 Task: Choose the runner image macOS with the architecture "x64" for the new self-hosted runner in the repository "JS".
Action: Mouse moved to (1216, 260)
Screenshot: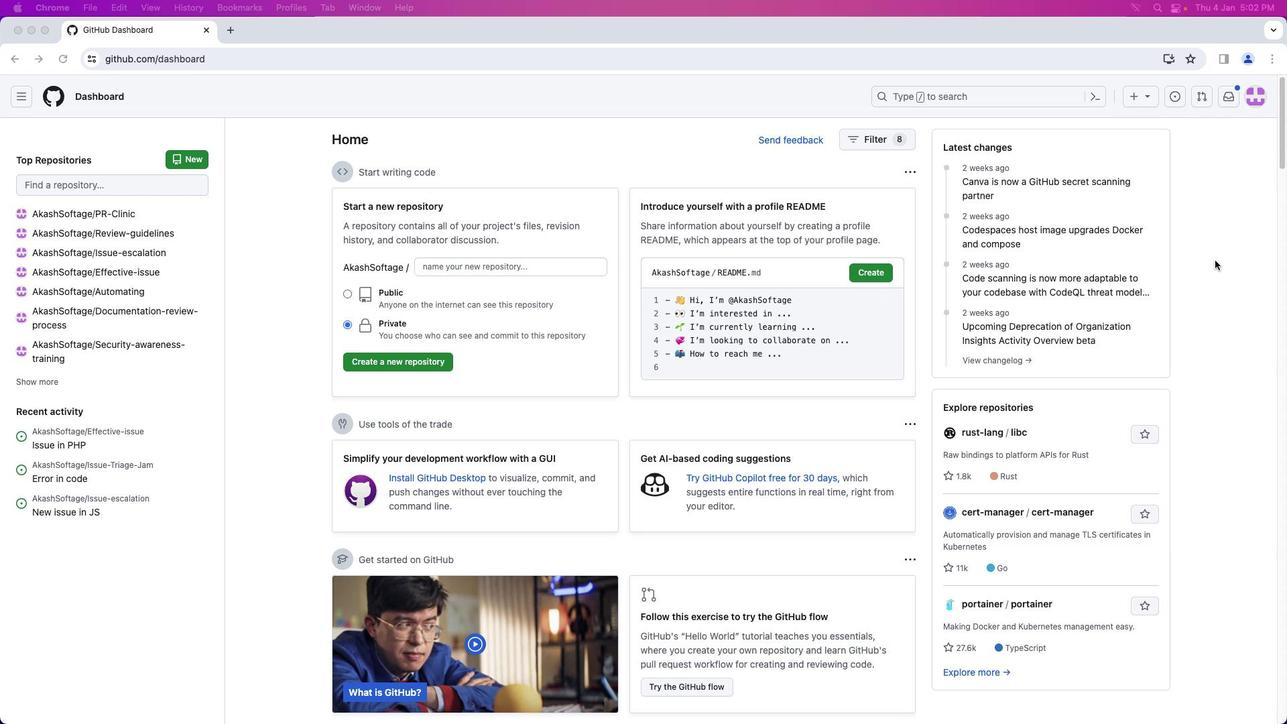
Action: Mouse pressed left at (1216, 260)
Screenshot: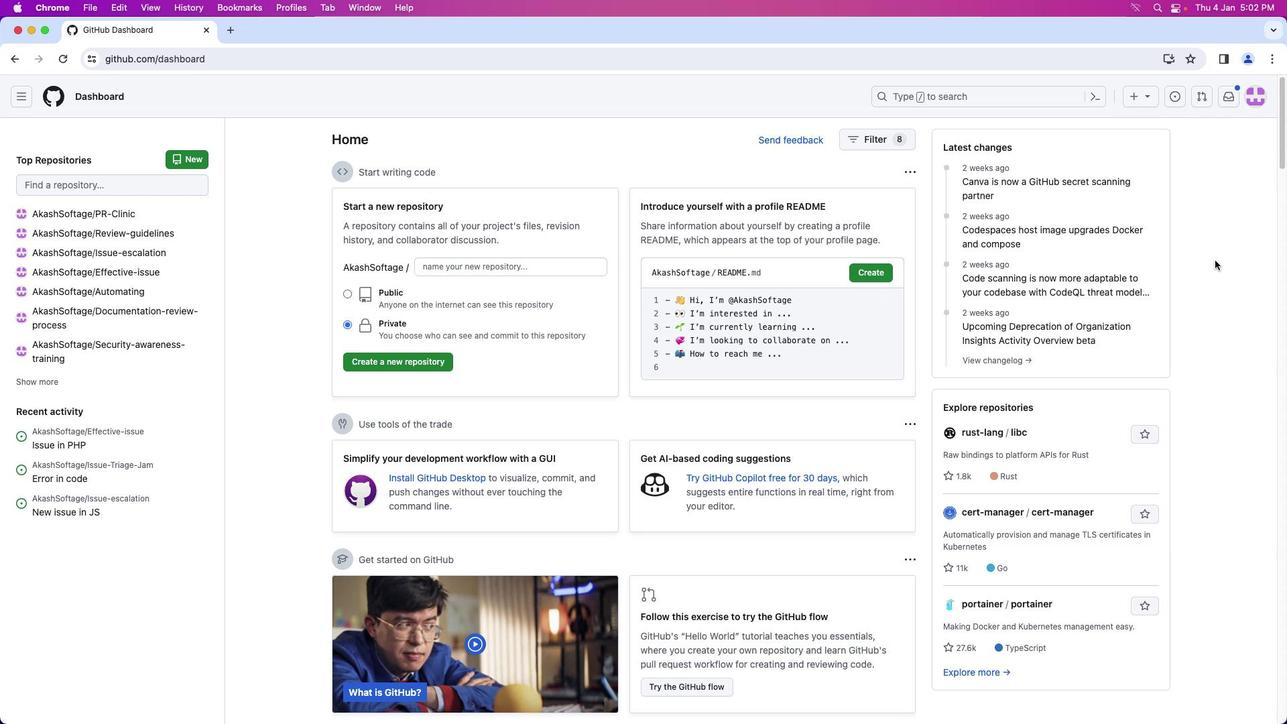 
Action: Mouse moved to (1259, 99)
Screenshot: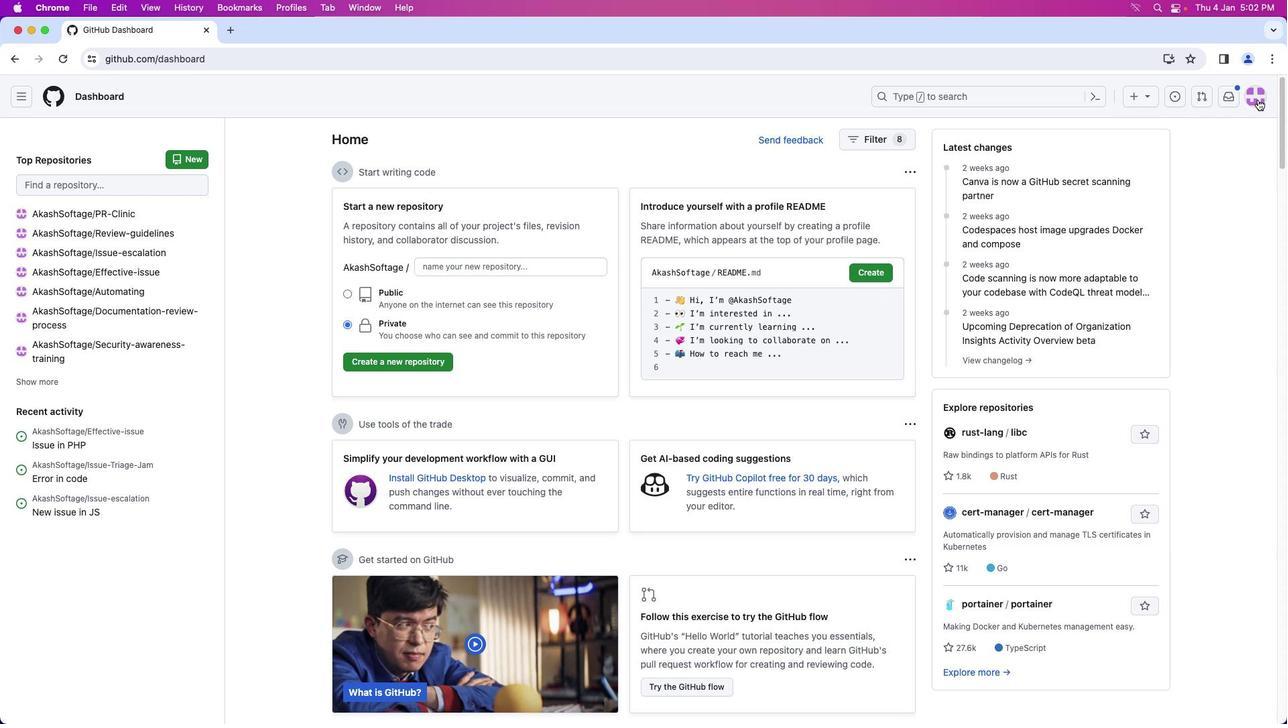 
Action: Mouse pressed left at (1259, 99)
Screenshot: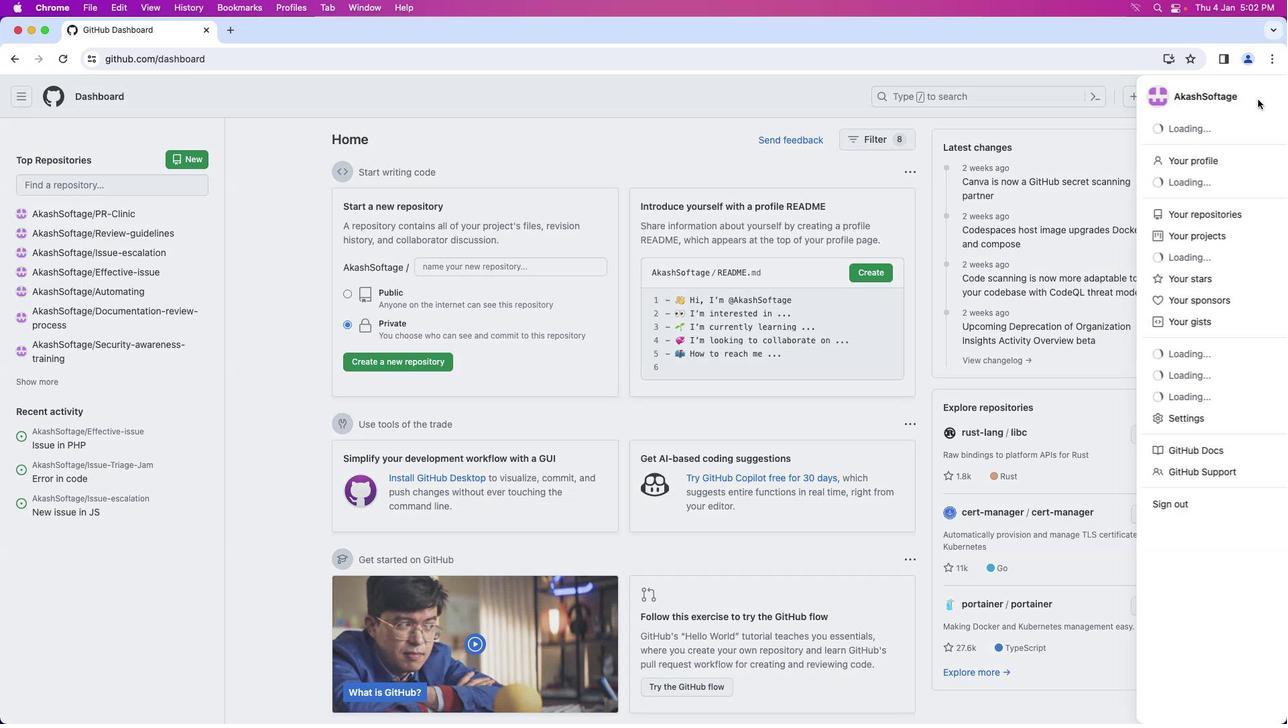 
Action: Mouse moved to (1215, 214)
Screenshot: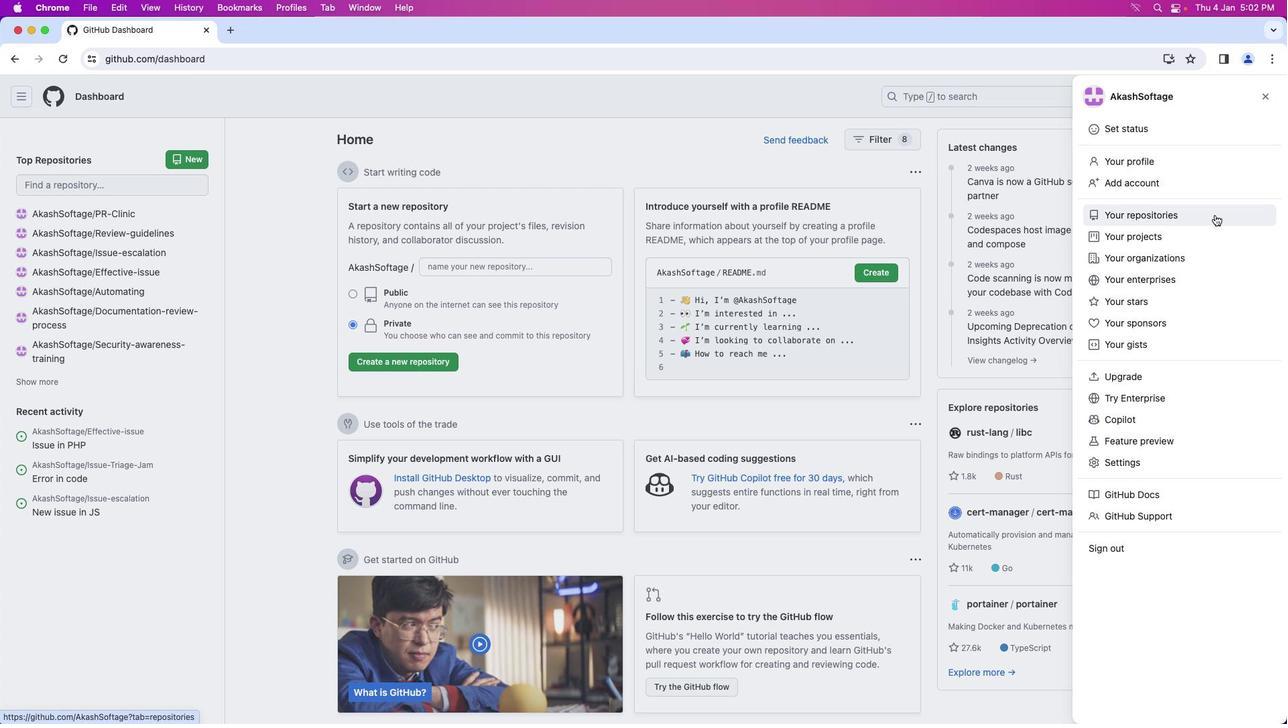 
Action: Mouse pressed left at (1215, 214)
Screenshot: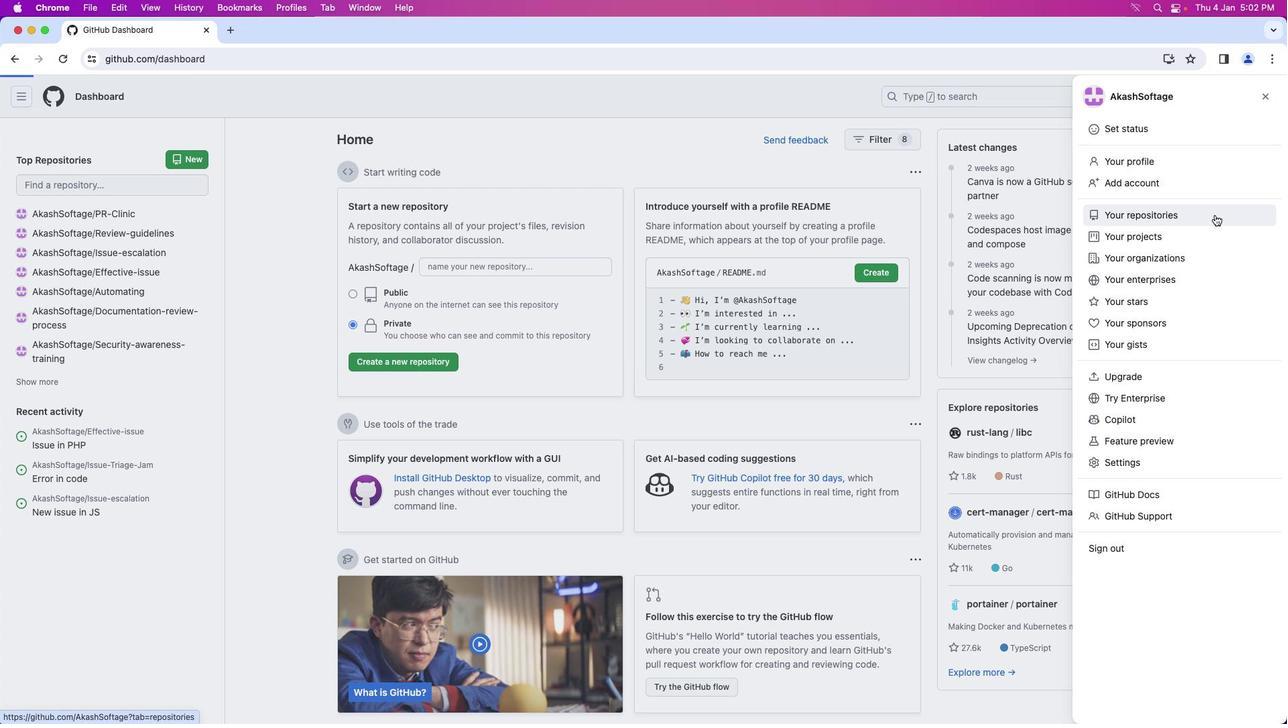 
Action: Mouse moved to (455, 224)
Screenshot: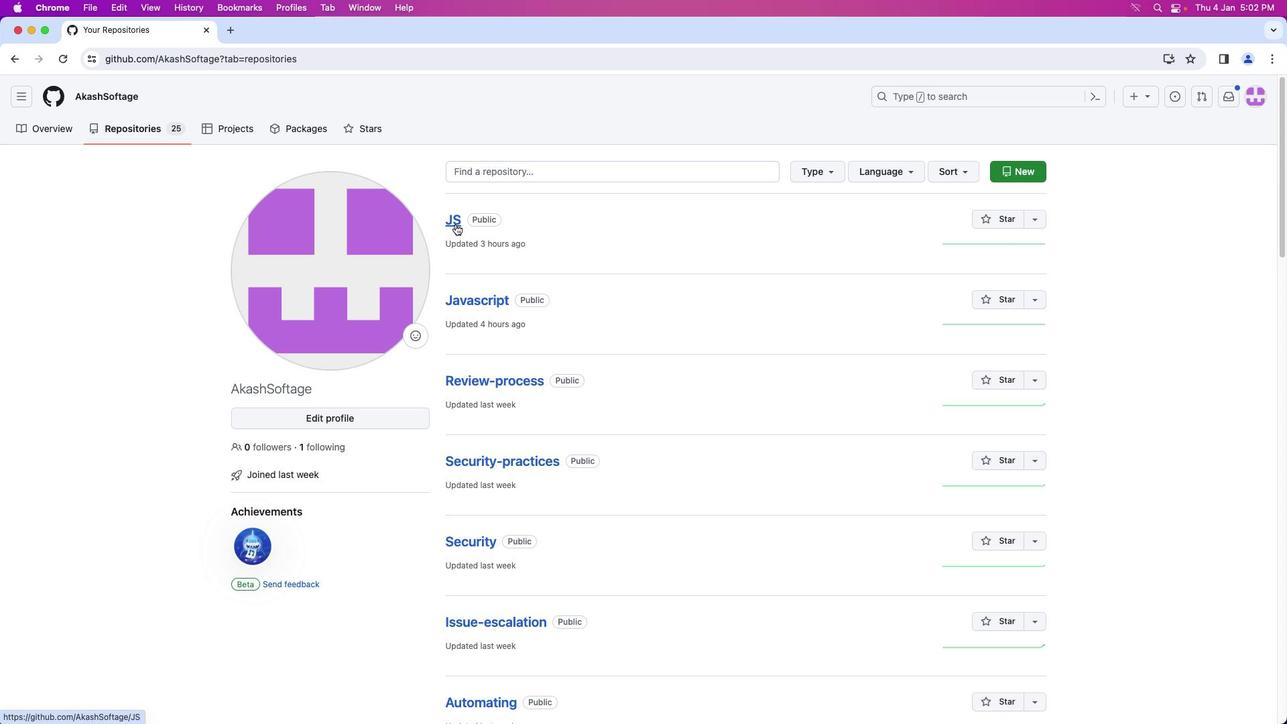 
Action: Mouse pressed left at (455, 224)
Screenshot: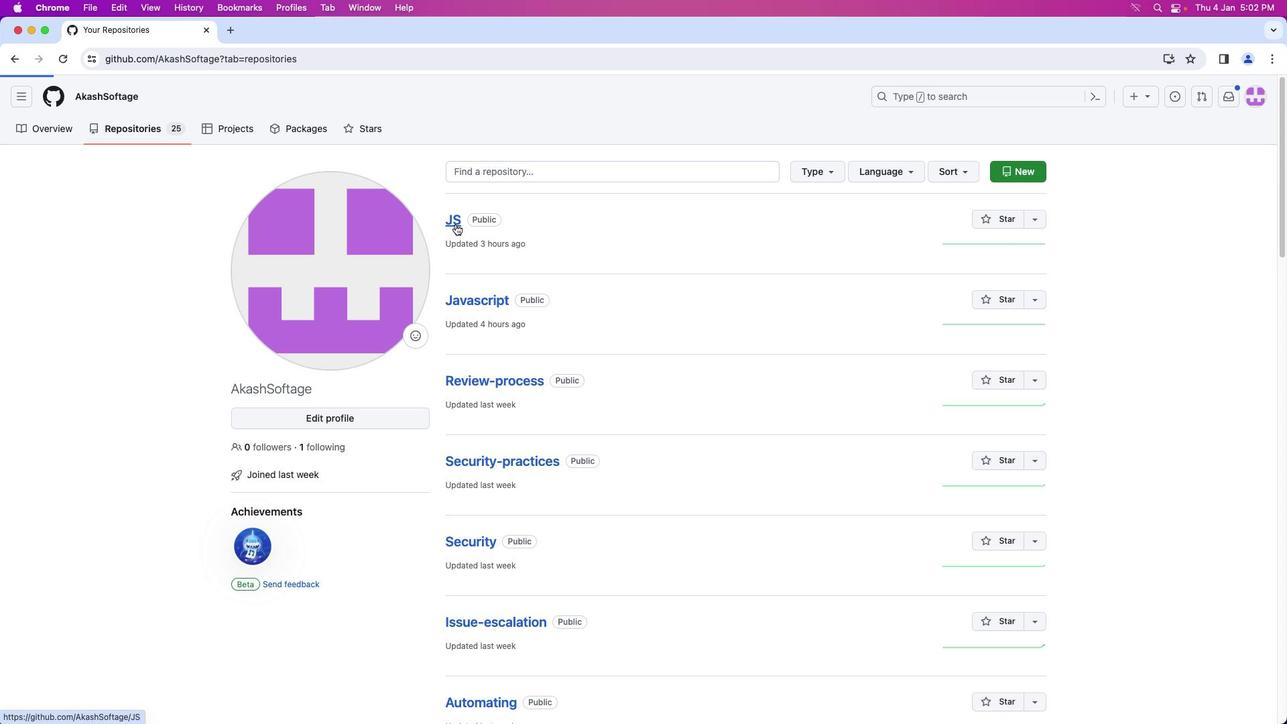 
Action: Mouse moved to (567, 132)
Screenshot: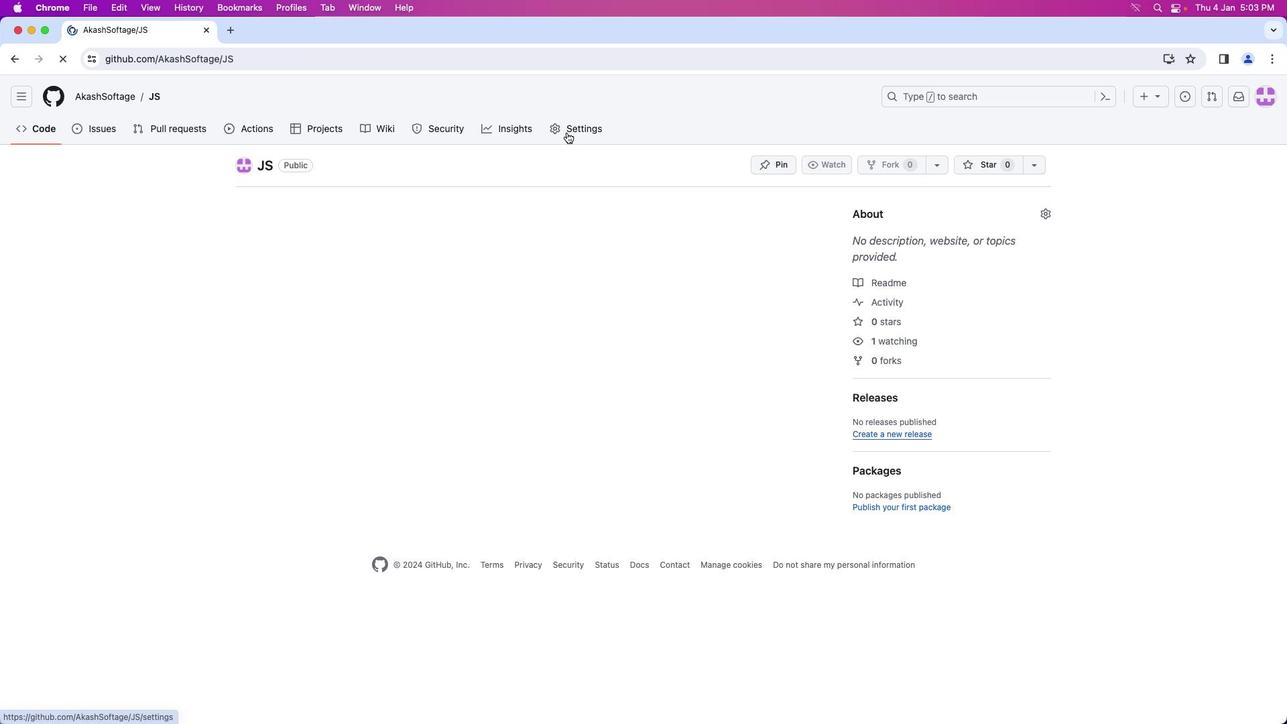 
Action: Mouse pressed left at (567, 132)
Screenshot: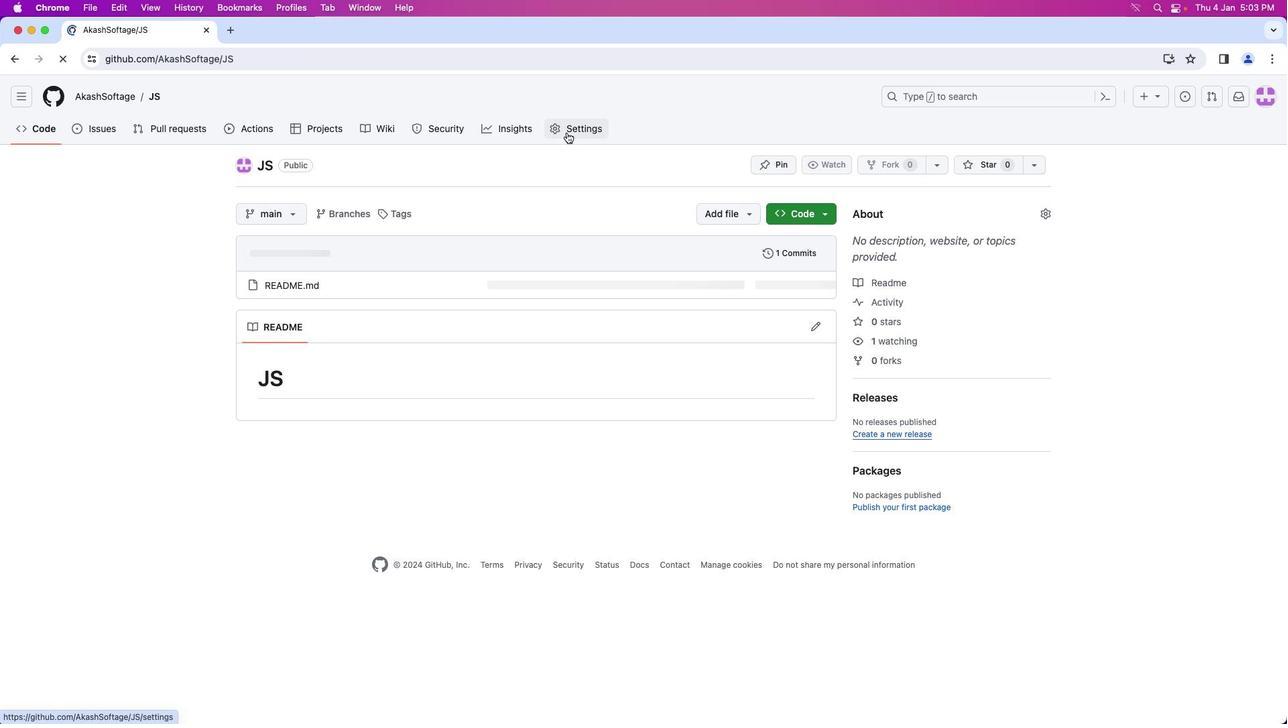 
Action: Mouse moved to (313, 364)
Screenshot: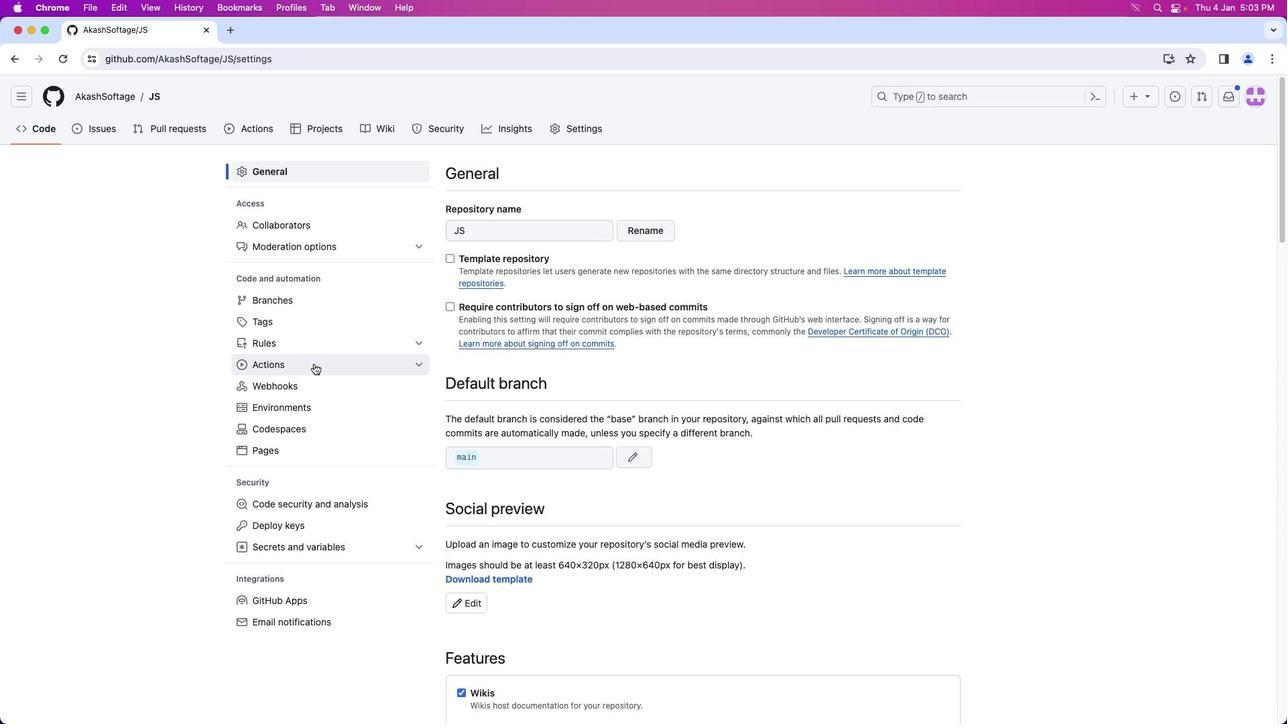 
Action: Mouse pressed left at (313, 364)
Screenshot: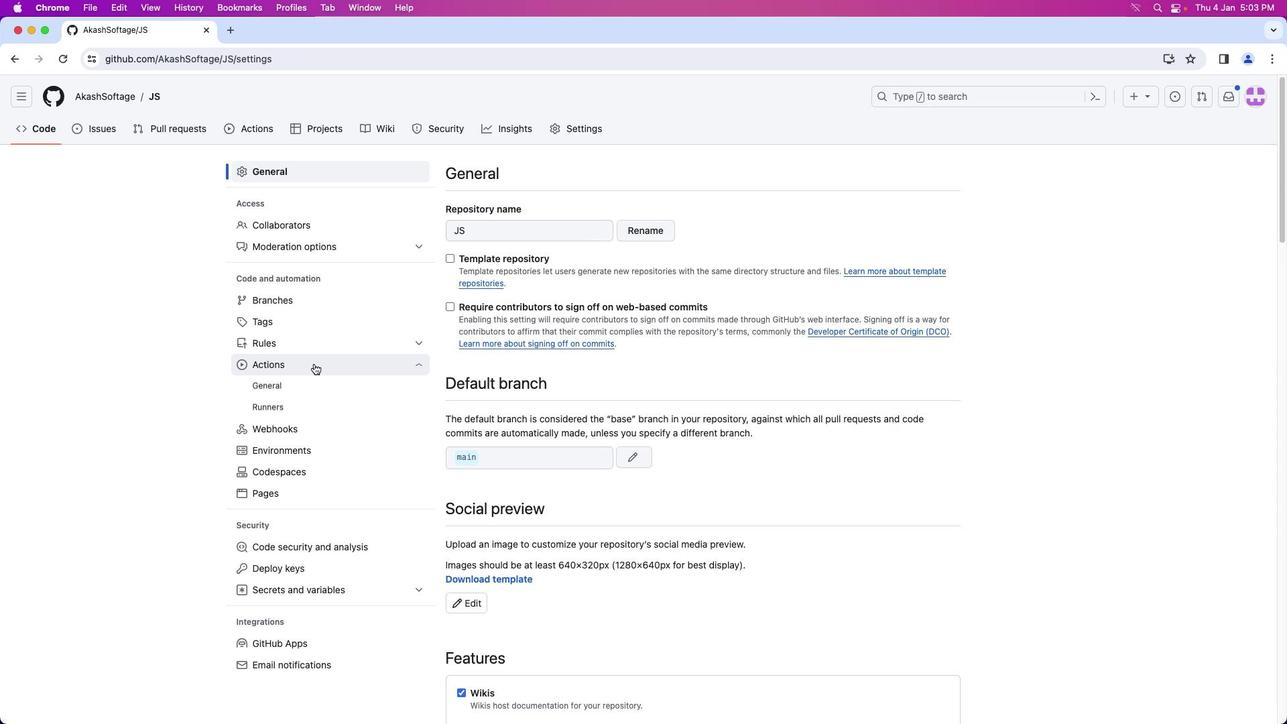 
Action: Mouse moved to (286, 405)
Screenshot: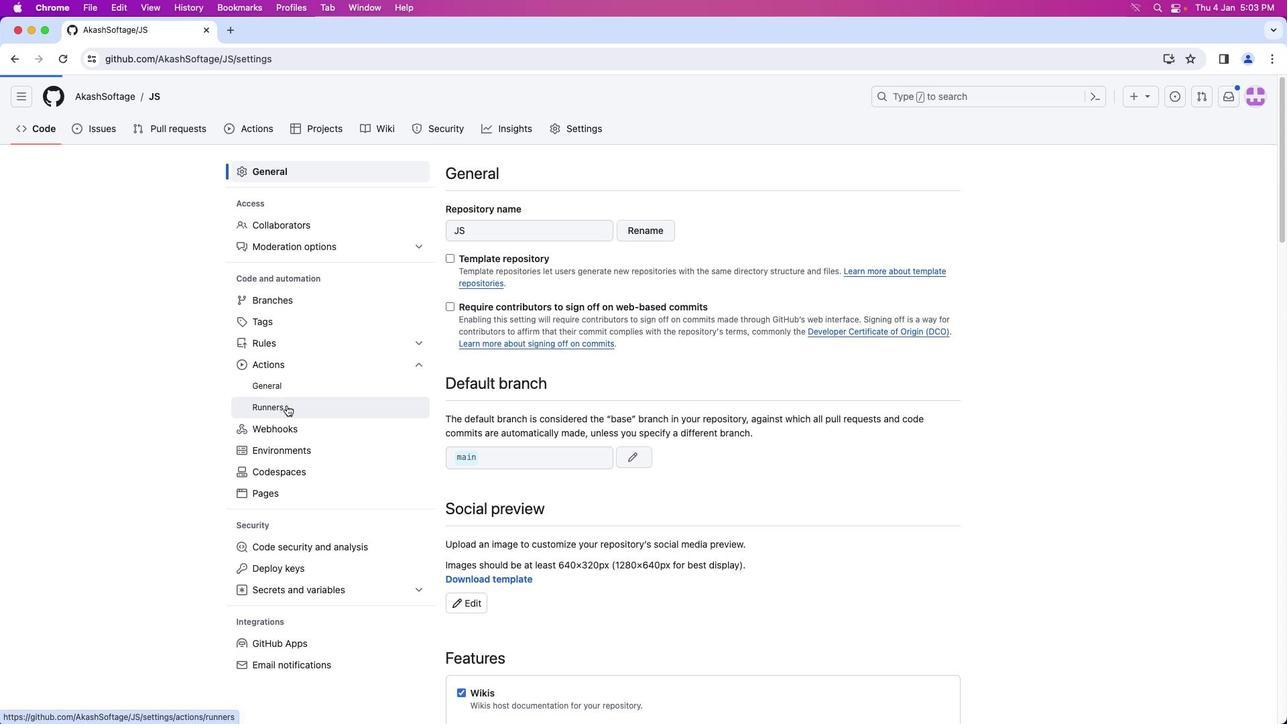 
Action: Mouse pressed left at (286, 405)
Screenshot: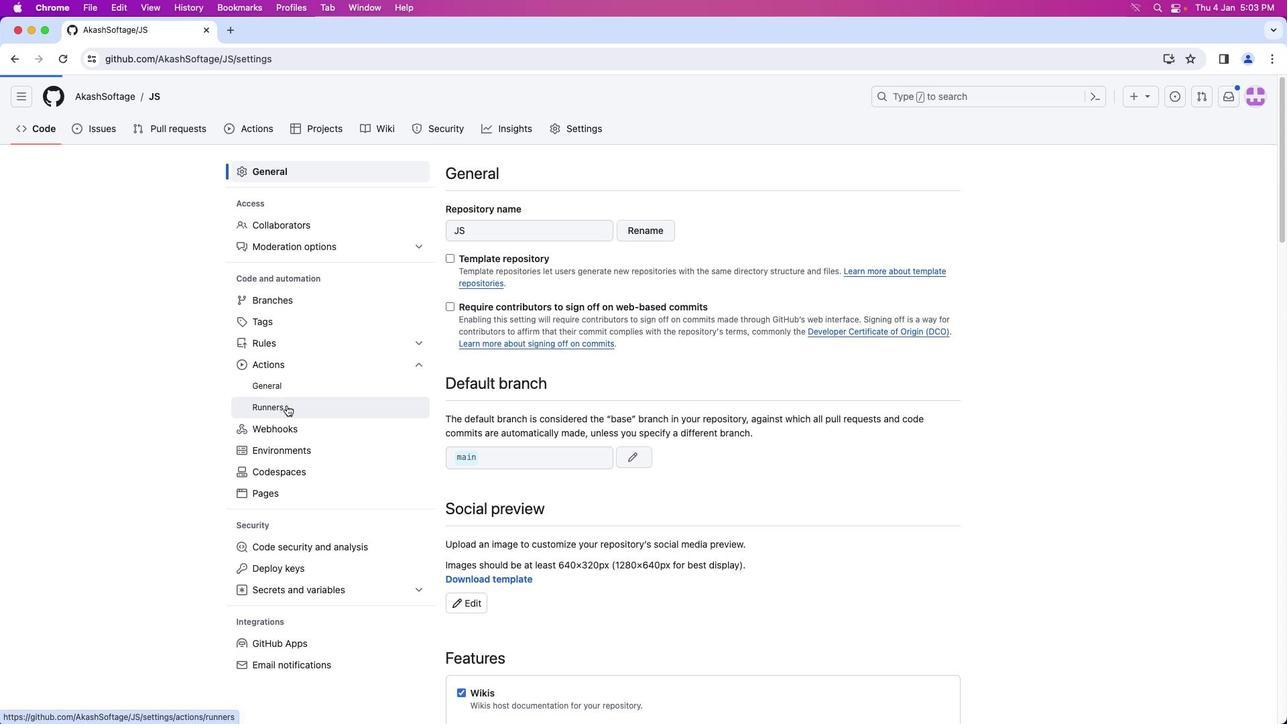 
Action: Mouse moved to (919, 178)
Screenshot: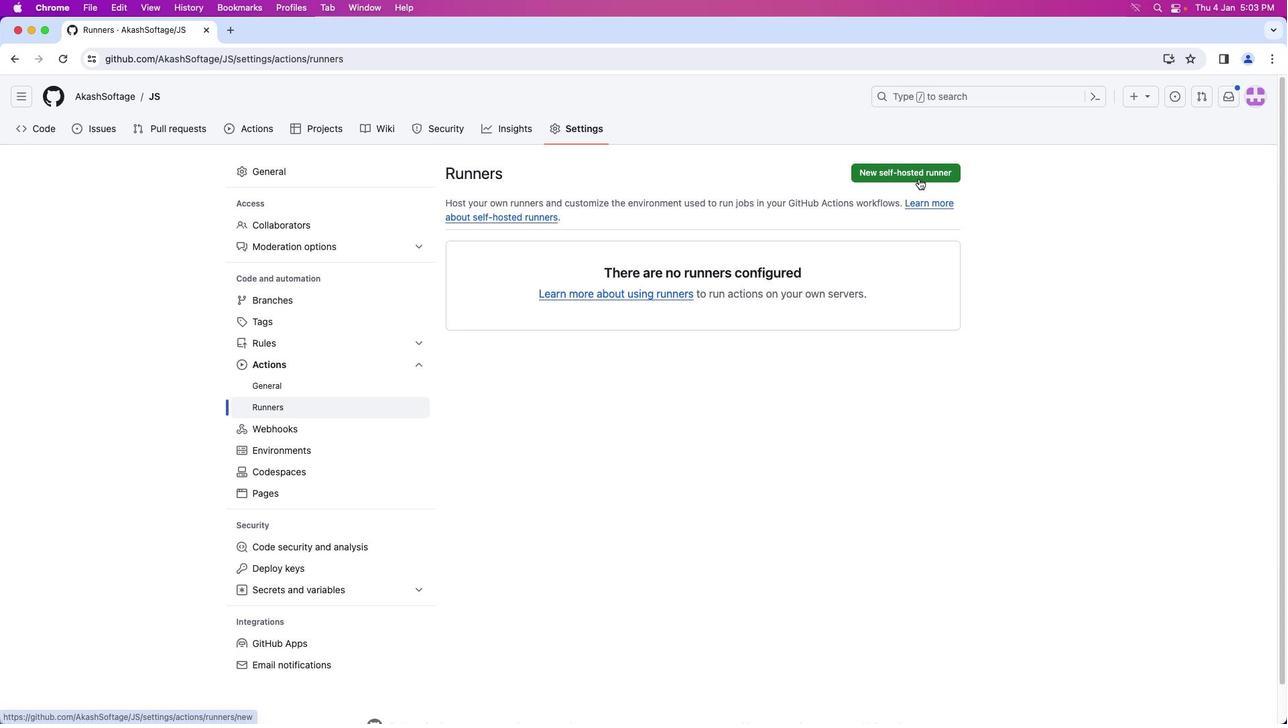 
Action: Mouse pressed left at (919, 178)
Screenshot: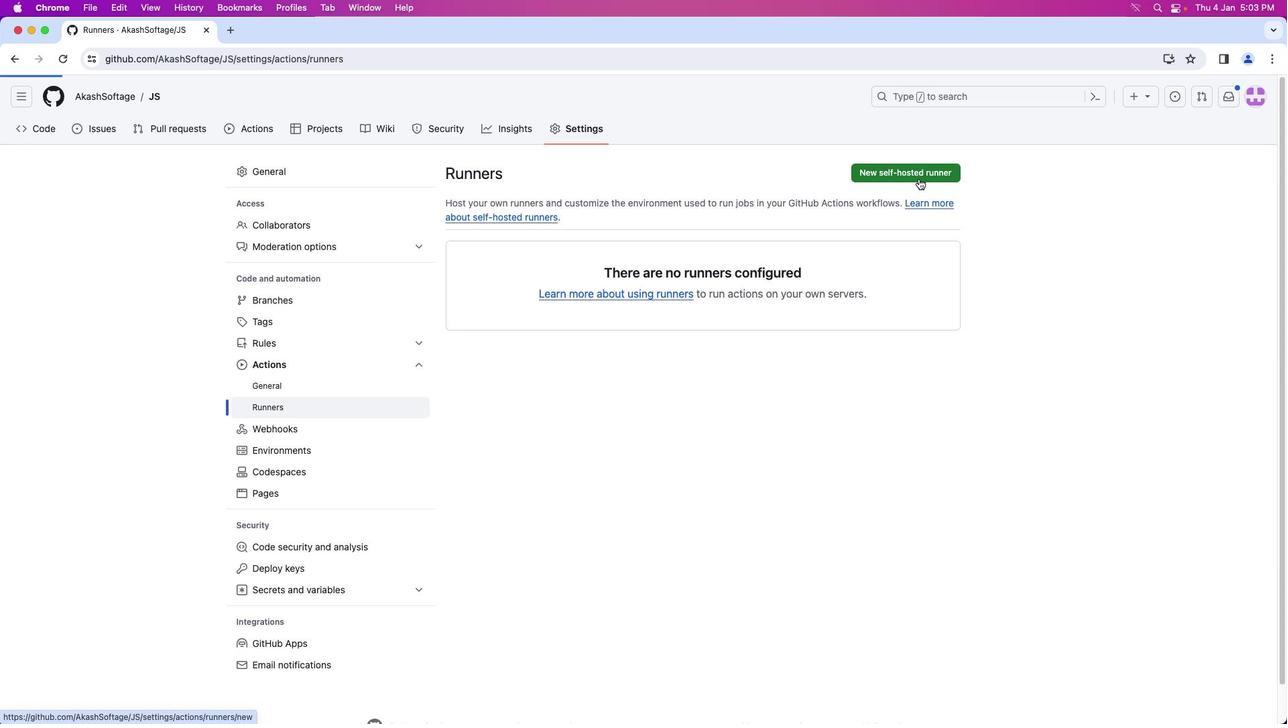 
Action: Mouse moved to (458, 303)
Screenshot: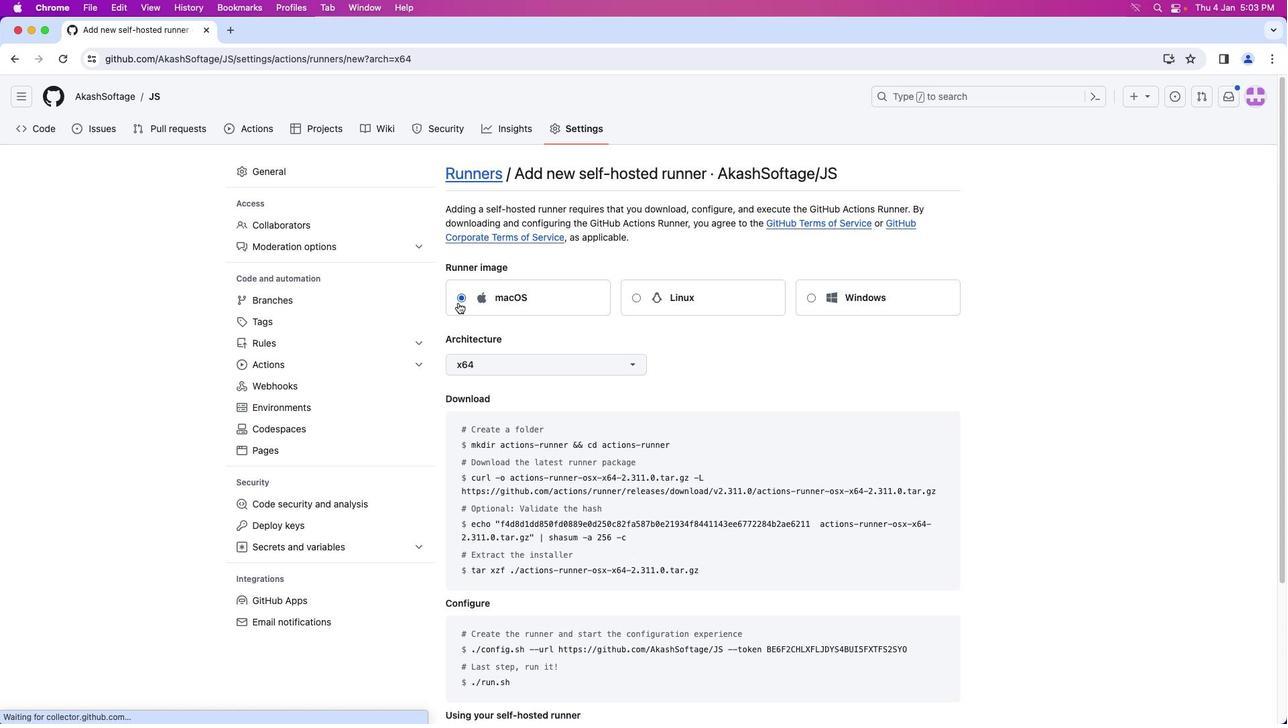 
Action: Mouse pressed left at (458, 303)
Screenshot: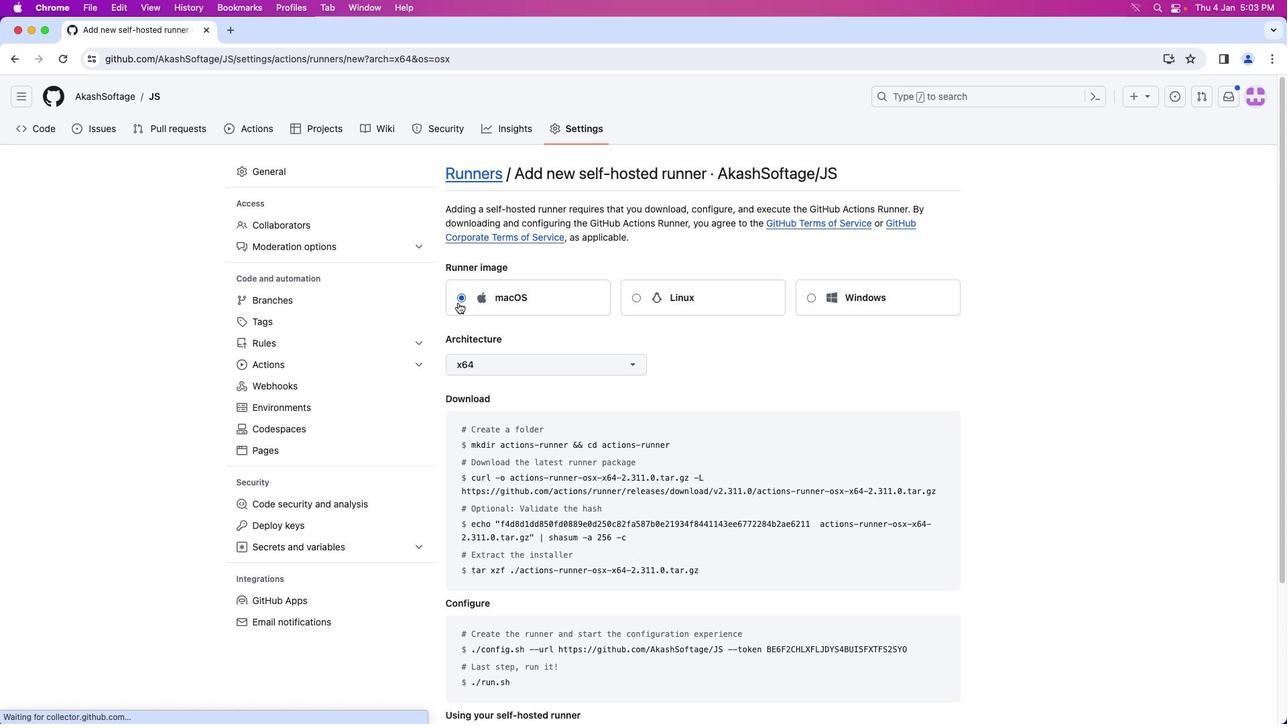 
Action: Mouse moved to (495, 364)
Screenshot: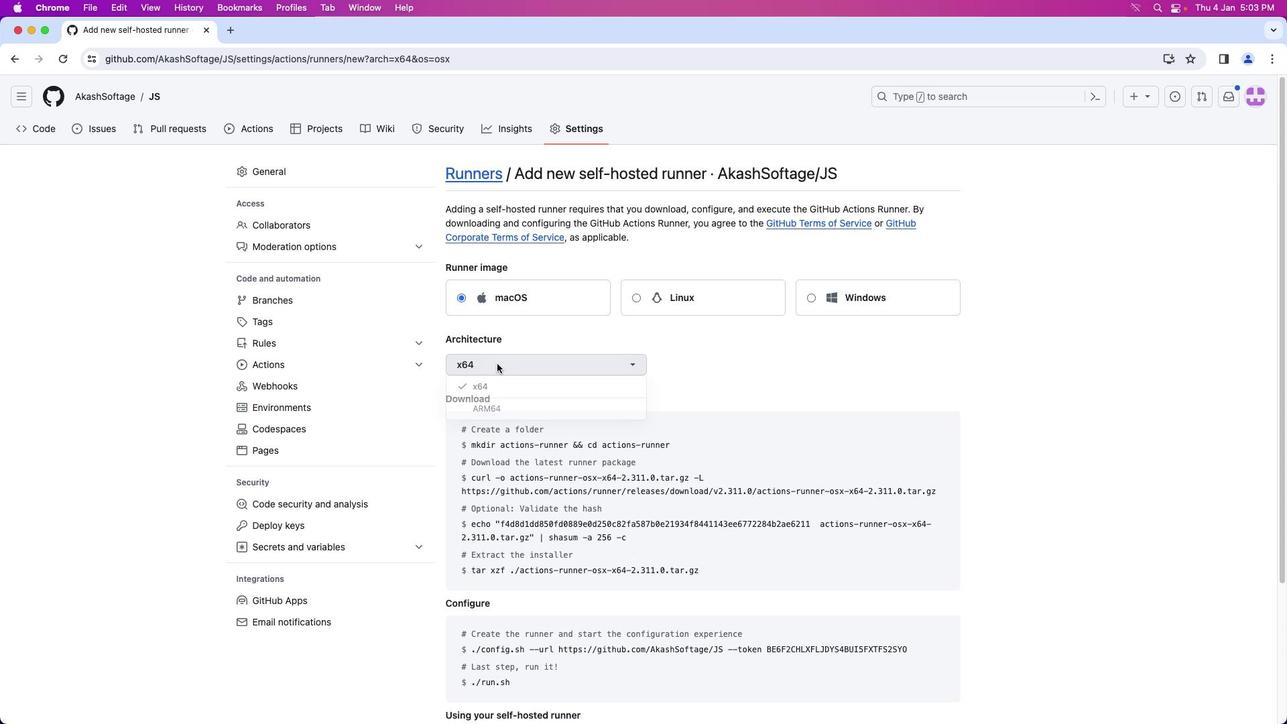 
Action: Mouse pressed left at (495, 364)
Screenshot: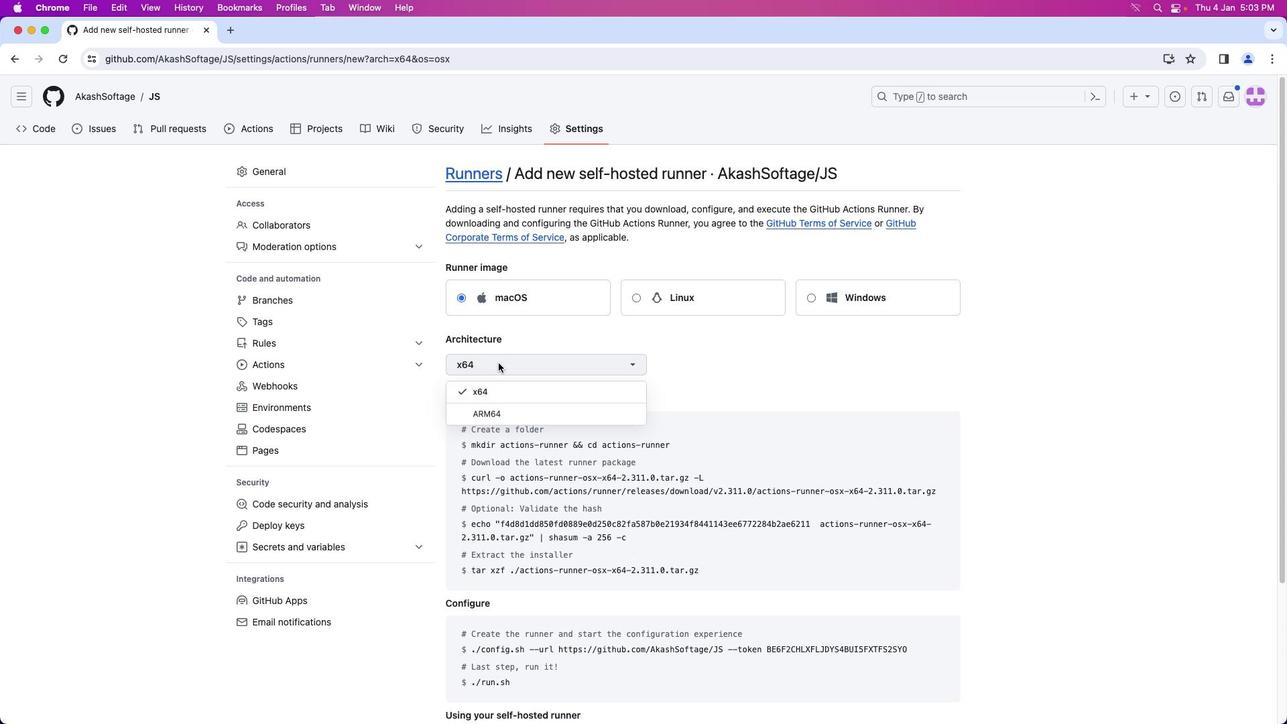 
Action: Mouse moved to (493, 388)
Screenshot: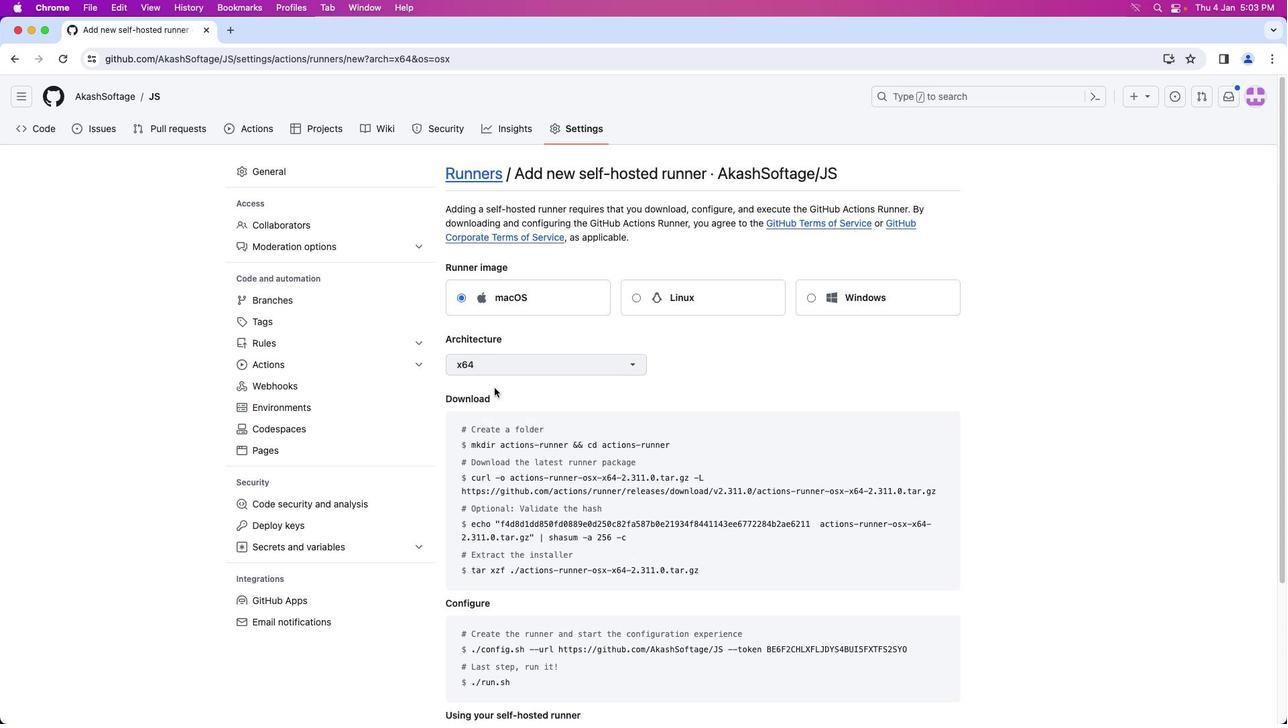 
Action: Mouse pressed left at (493, 388)
Screenshot: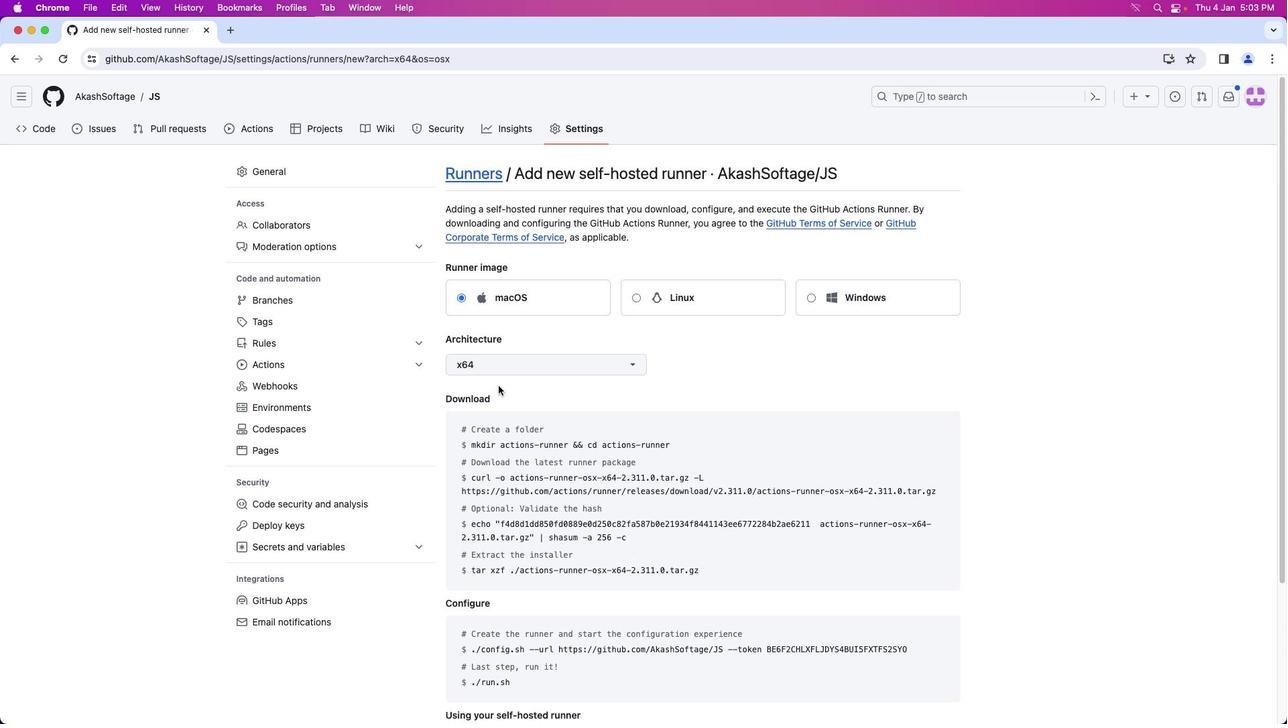 
Action: Mouse moved to (862, 352)
Screenshot: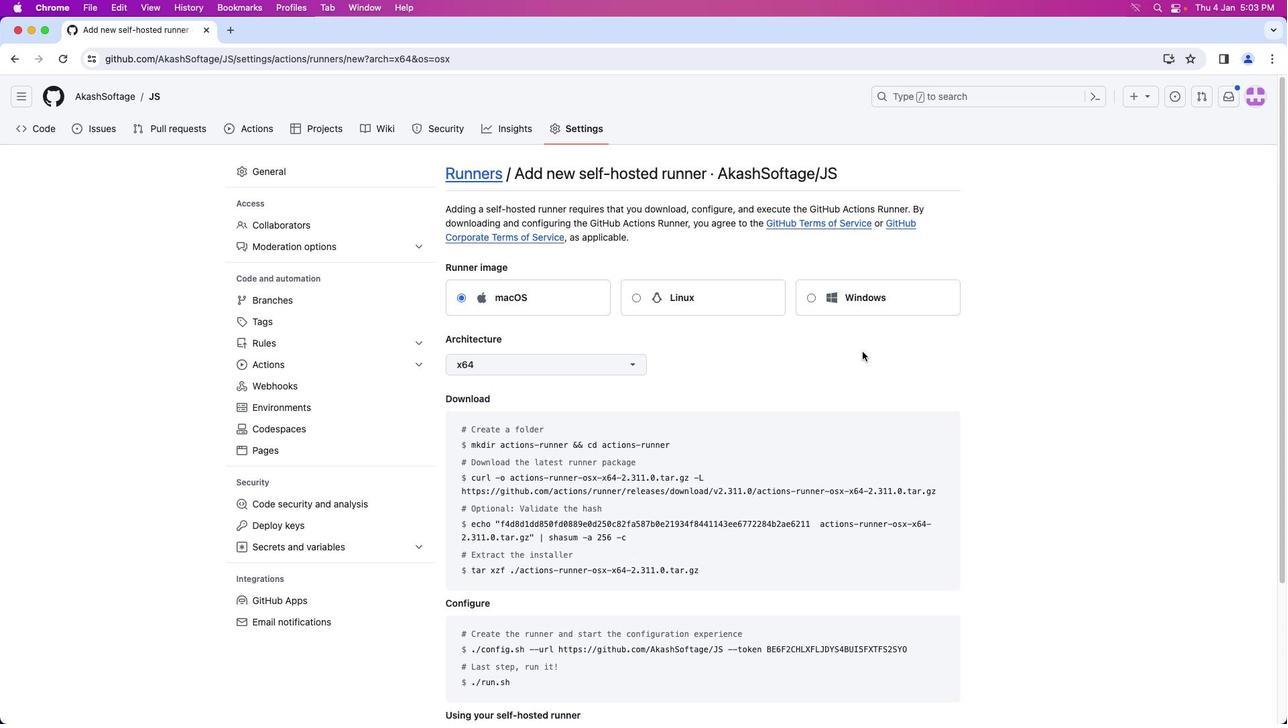 
Action: Mouse scrolled (862, 352) with delta (0, 0)
Screenshot: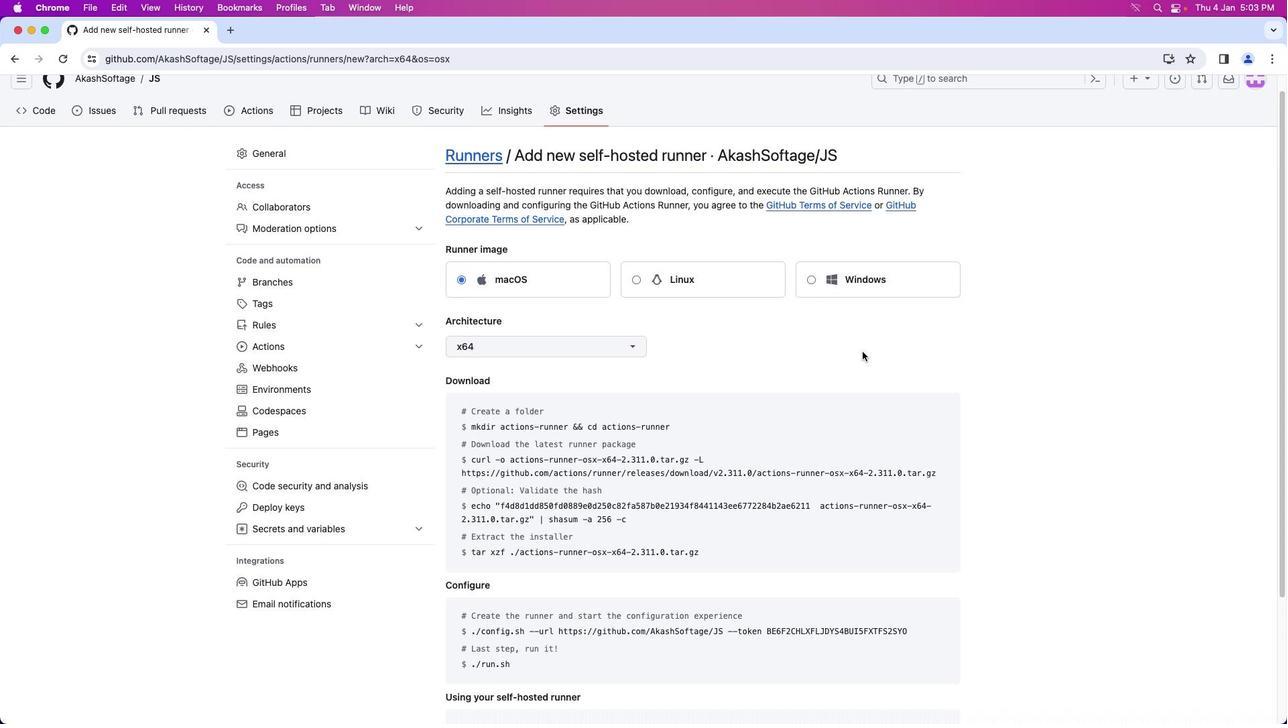 
Action: Mouse scrolled (862, 352) with delta (0, 0)
Screenshot: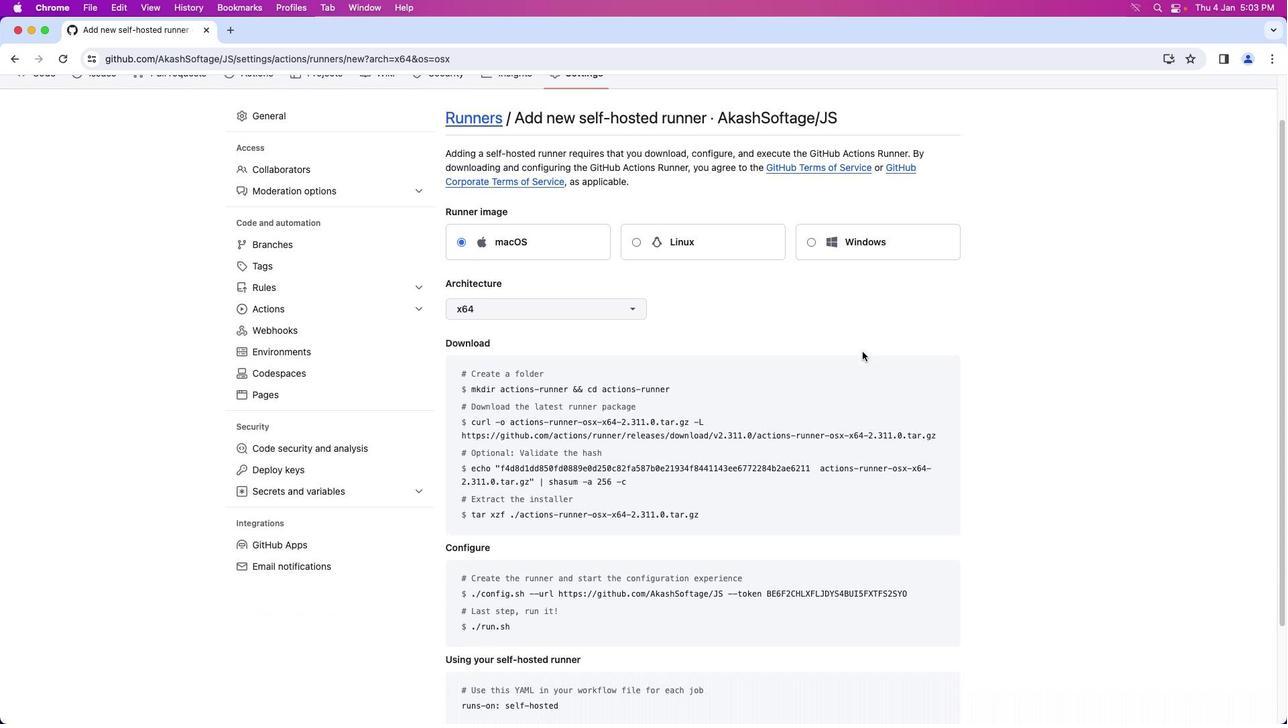 
Action: Mouse scrolled (862, 352) with delta (0, 0)
Screenshot: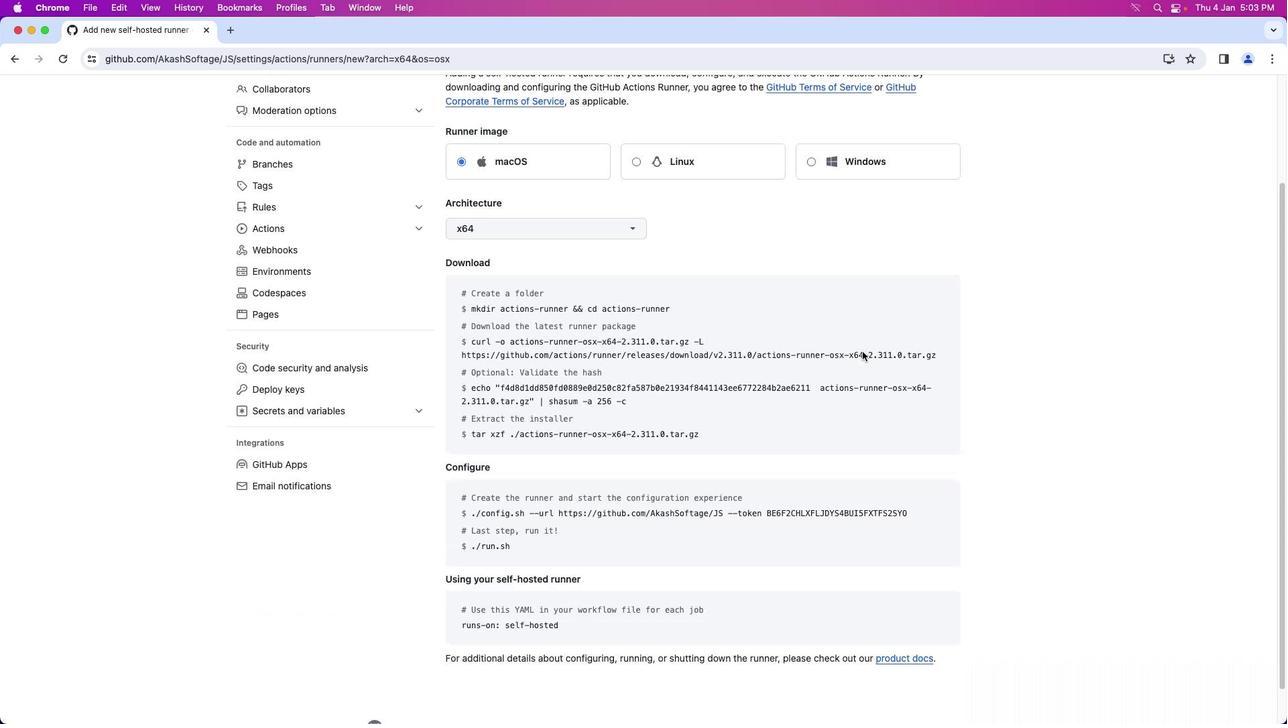 
Action: Mouse scrolled (862, 352) with delta (0, -1)
Screenshot: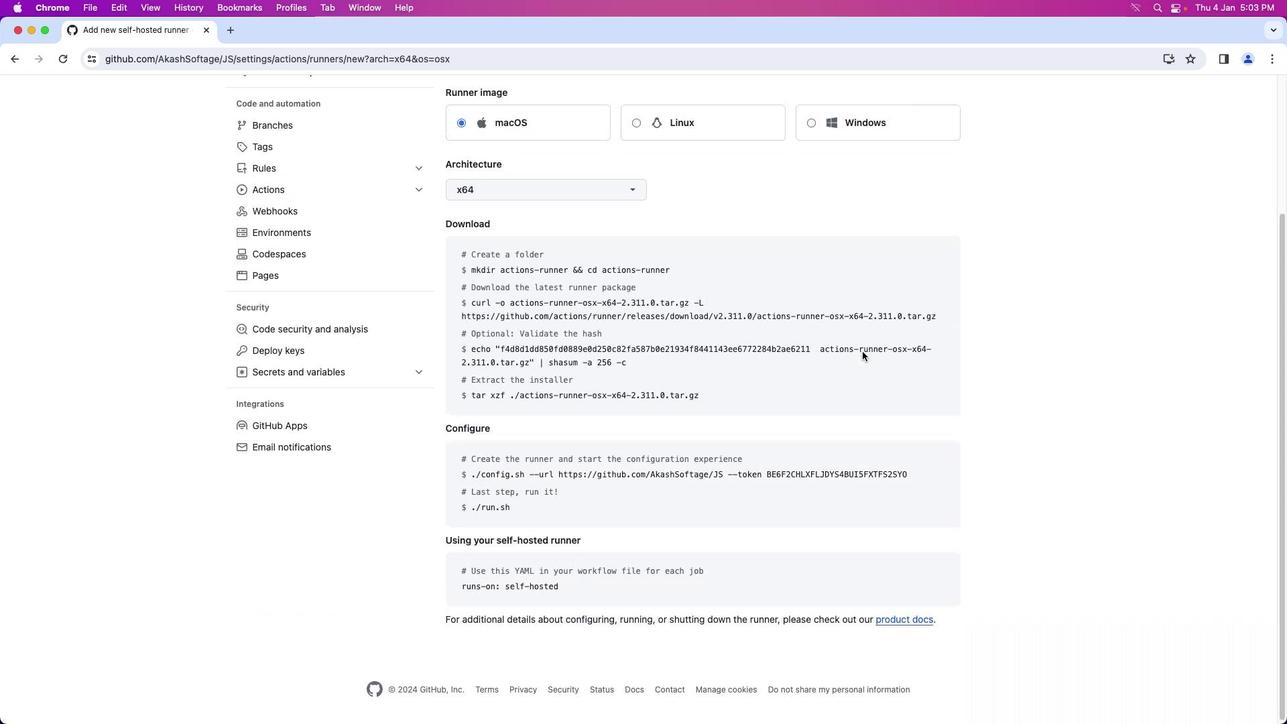 
Action: Mouse scrolled (862, 352) with delta (0, -2)
Screenshot: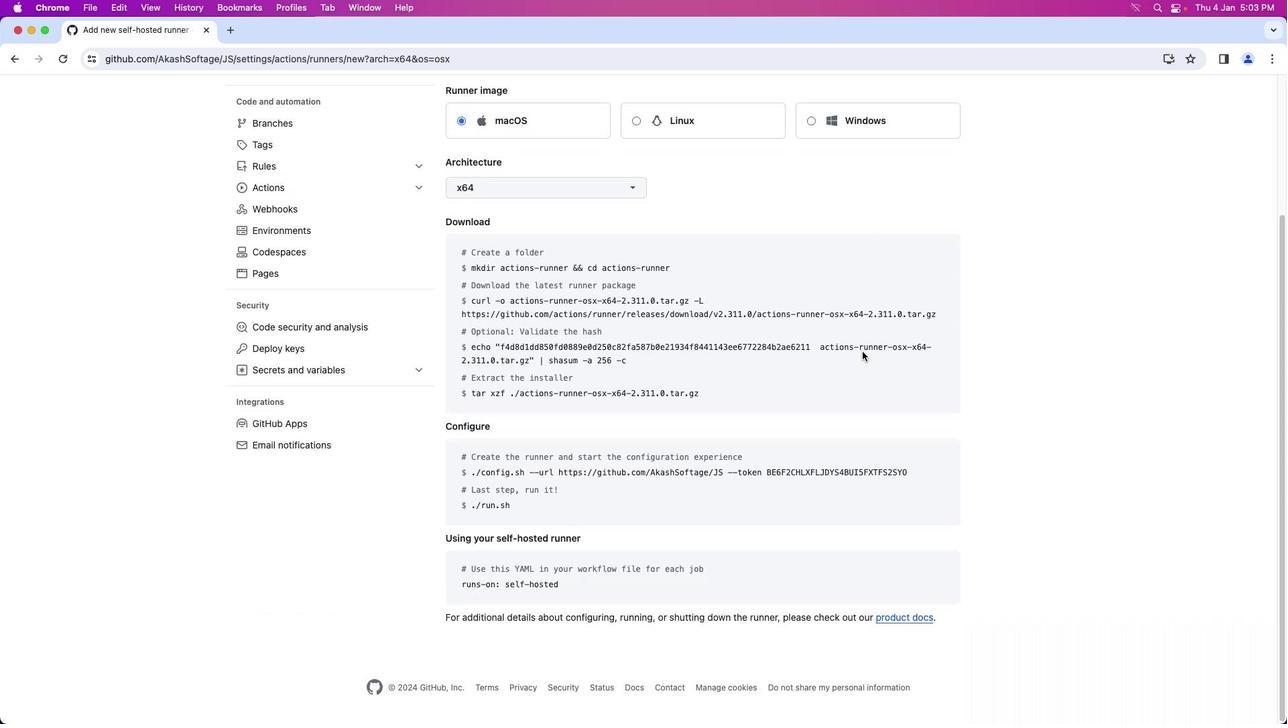 
Action: Mouse scrolled (862, 352) with delta (0, -2)
Screenshot: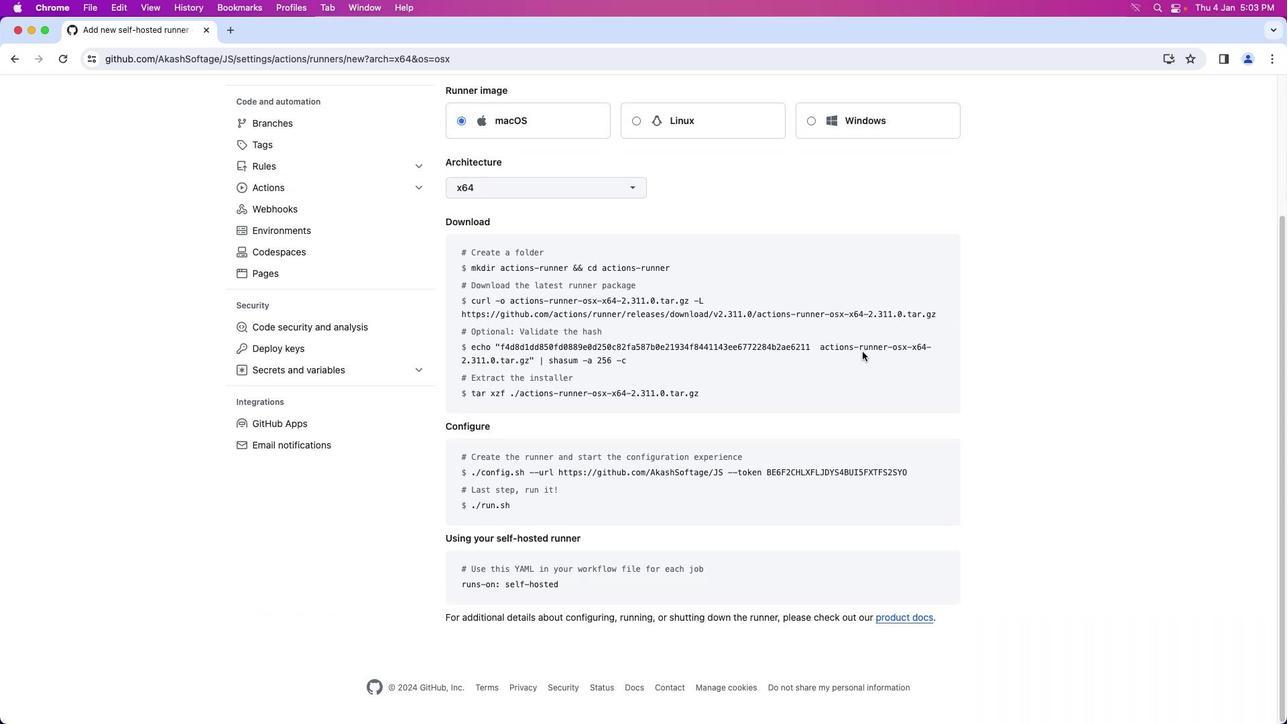 
Action: Mouse scrolled (862, 352) with delta (0, 0)
Screenshot: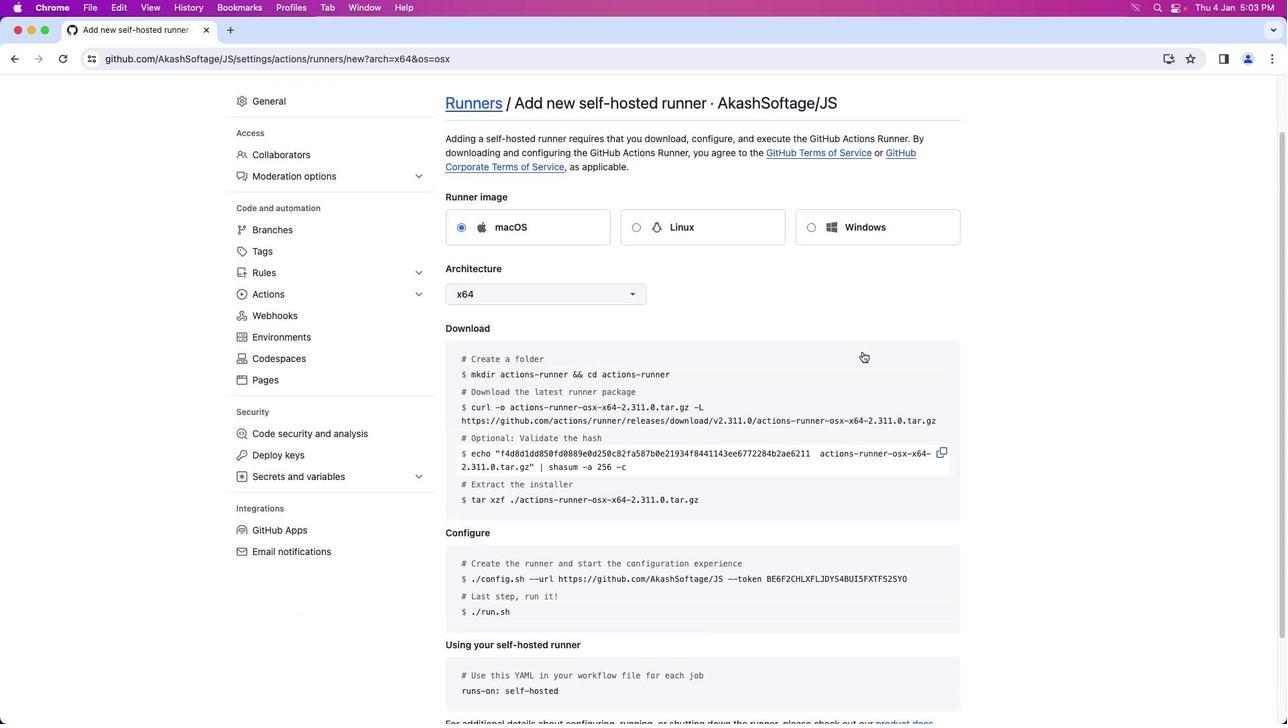 
Action: Mouse scrolled (862, 352) with delta (0, 0)
Screenshot: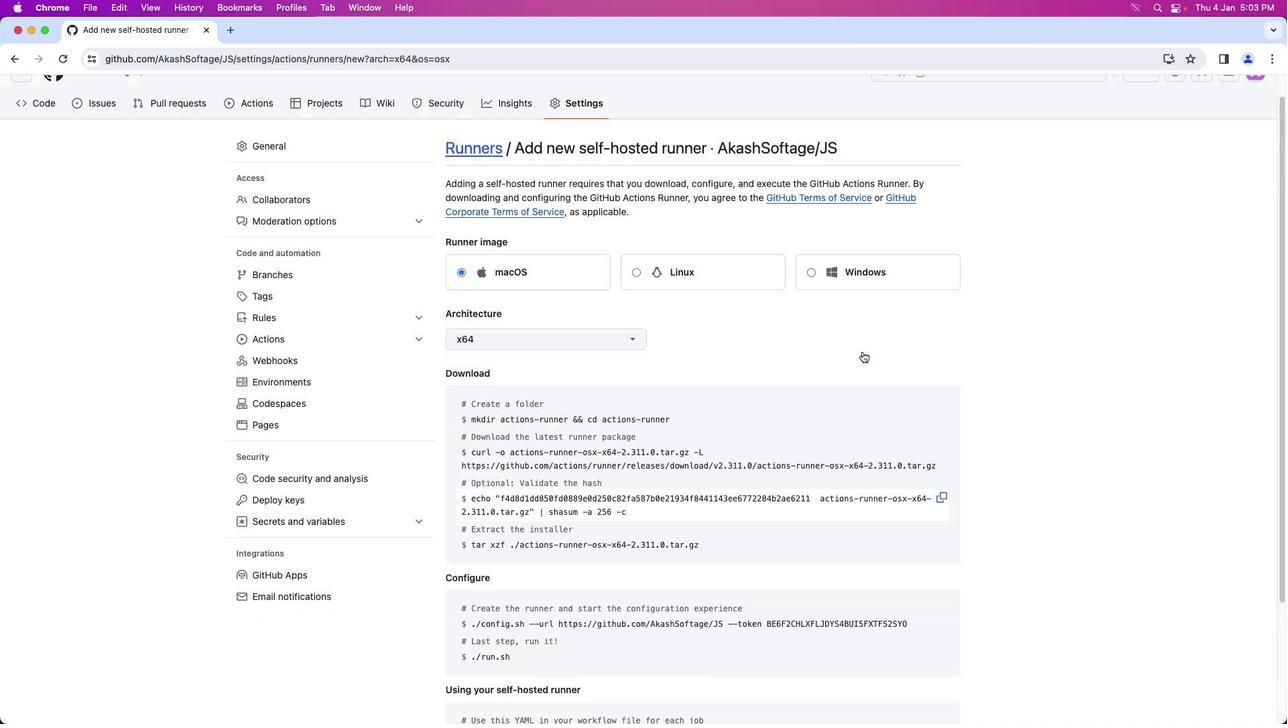 
Action: Mouse scrolled (862, 352) with delta (0, 1)
Screenshot: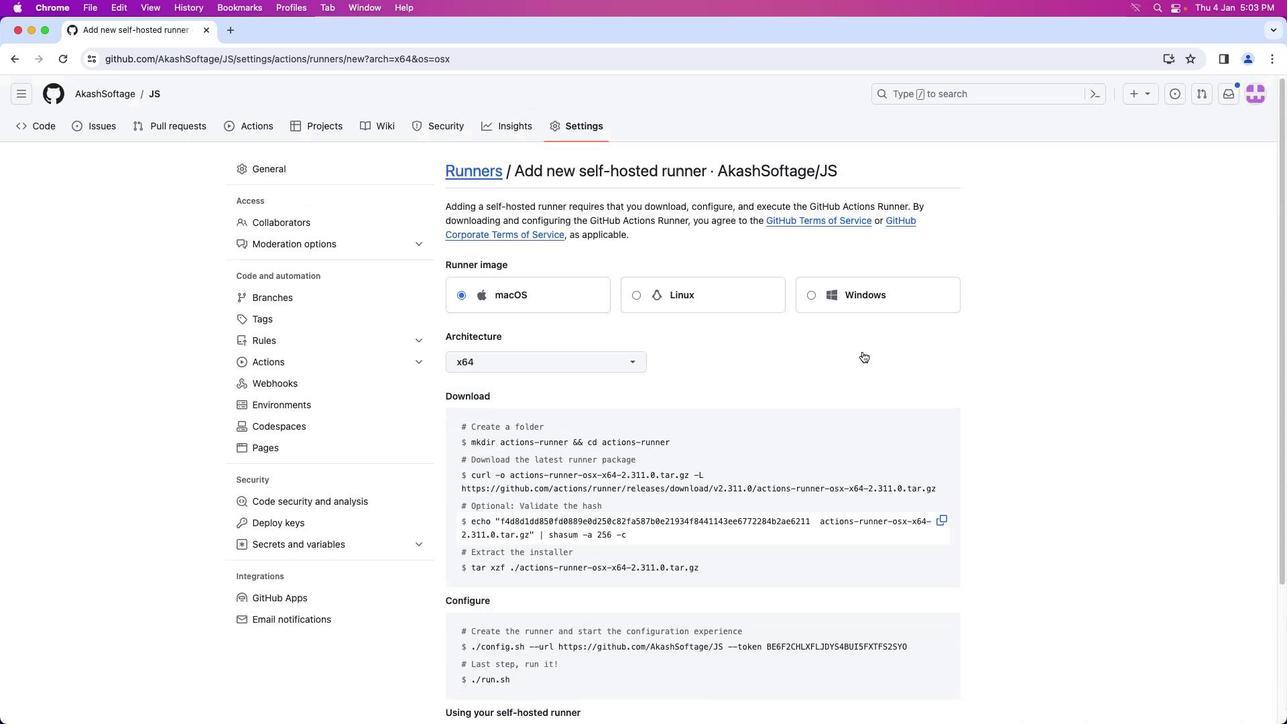 
Action: Mouse scrolled (862, 352) with delta (0, 2)
Screenshot: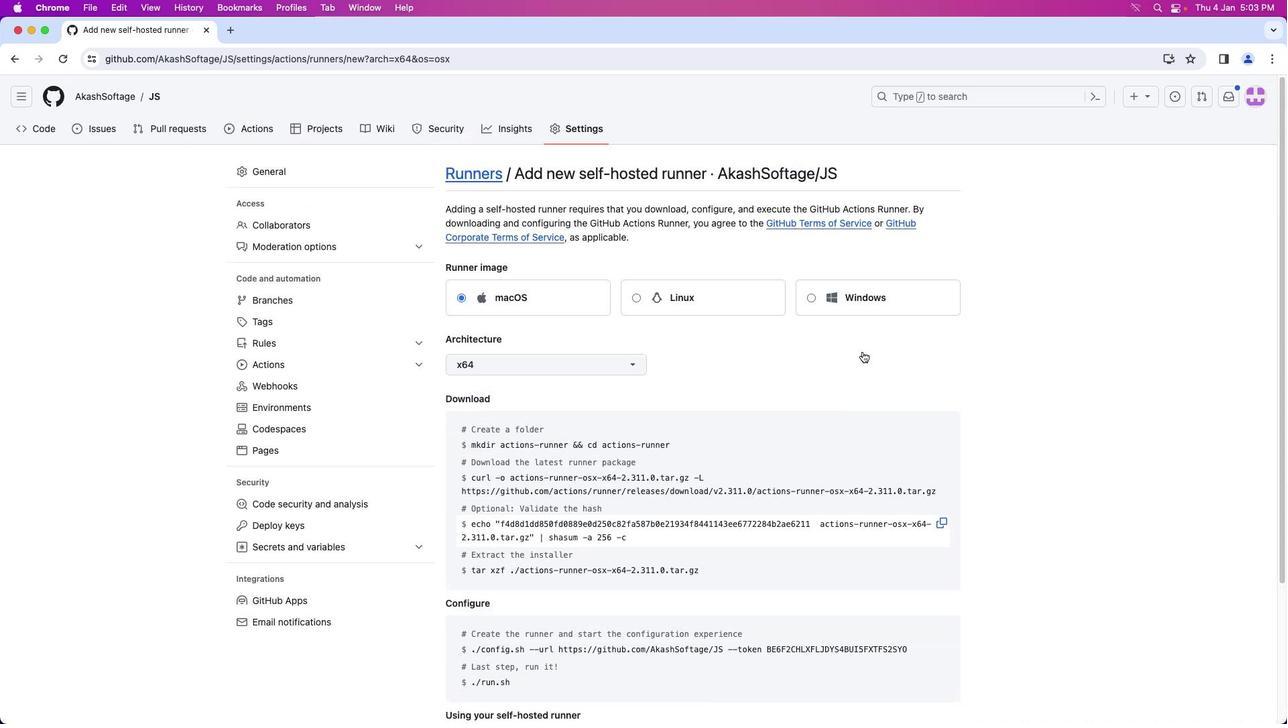 
Action: Mouse scrolled (862, 352) with delta (0, 3)
Screenshot: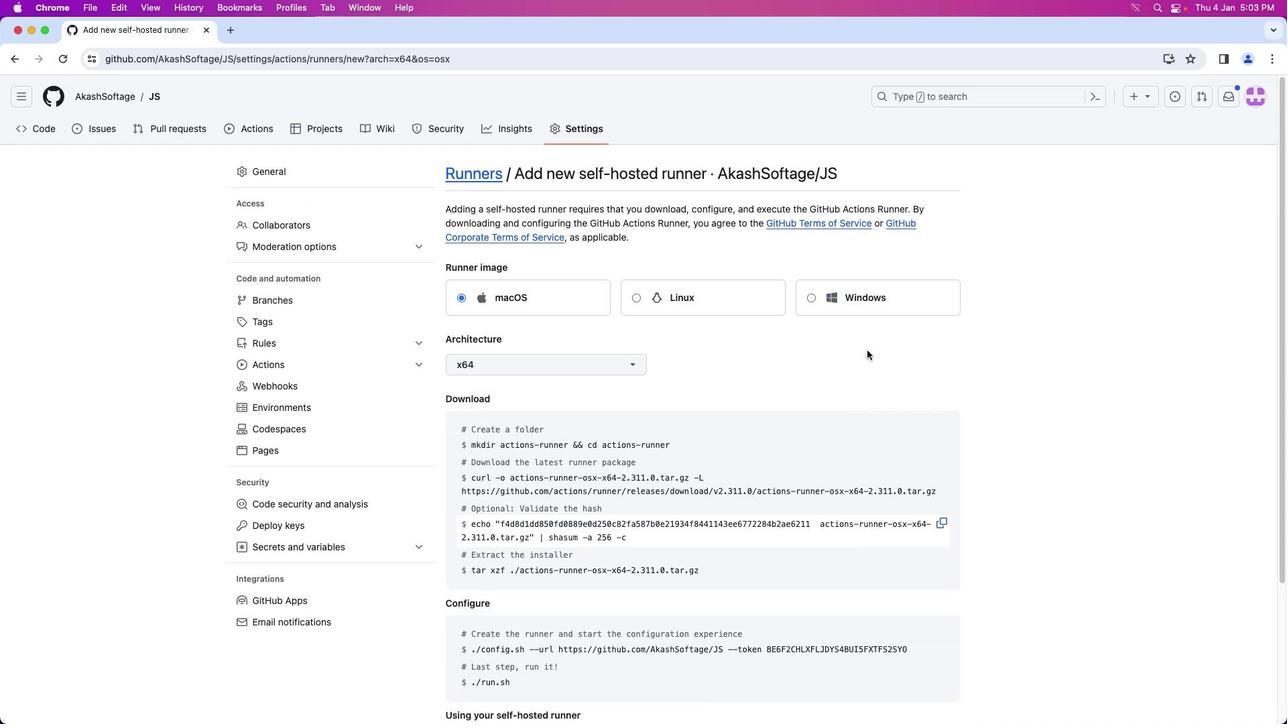 
Action: Mouse moved to (1063, 373)
Screenshot: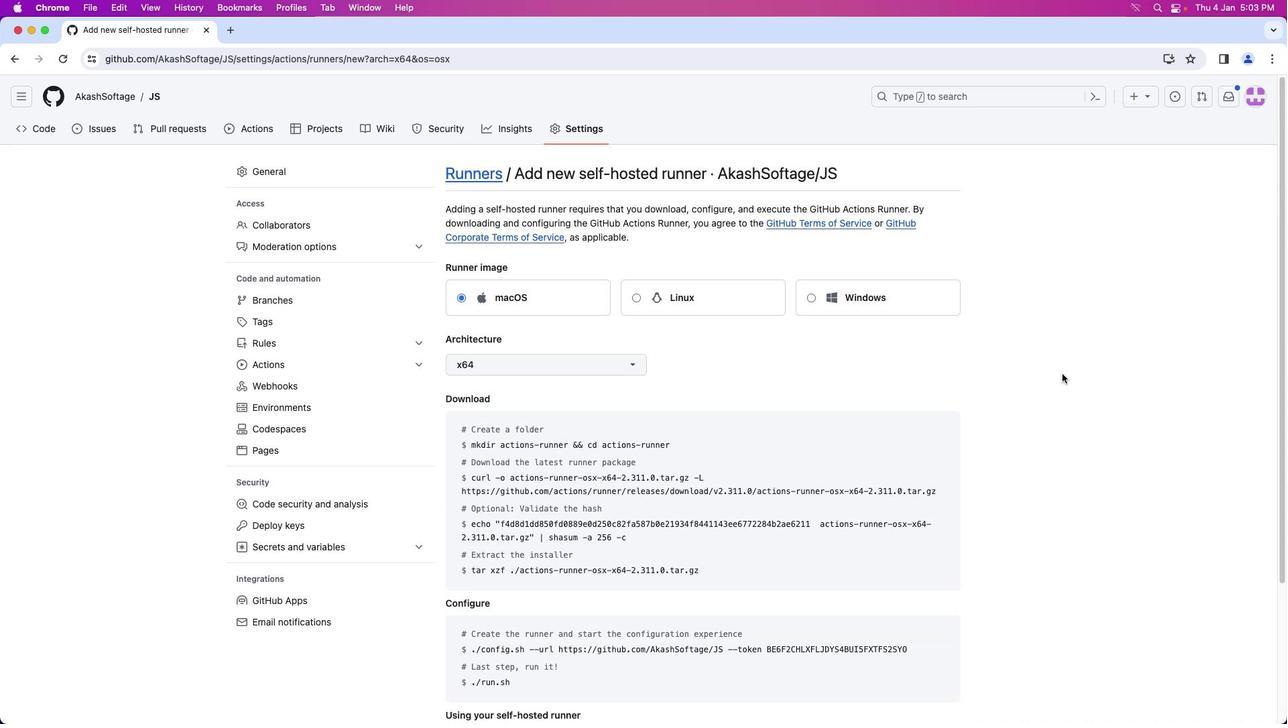 
Action: Mouse pressed left at (1063, 373)
Screenshot: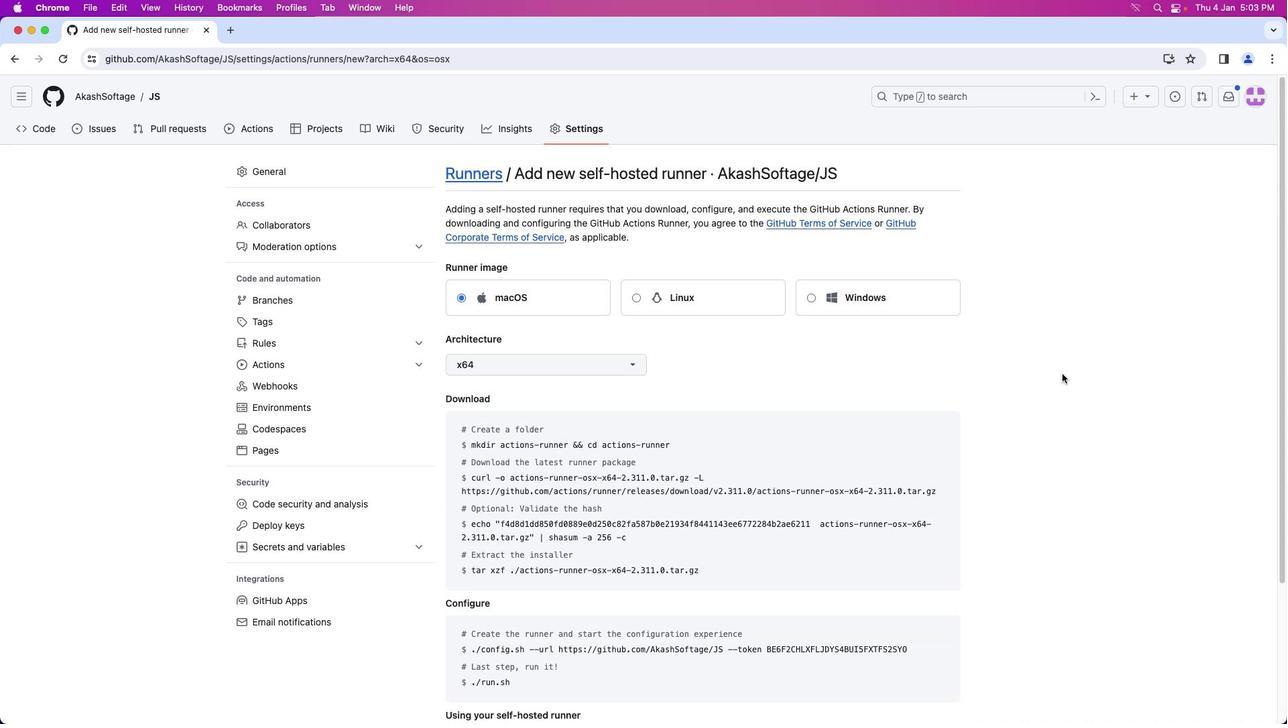 
Action: Mouse moved to (1063, 373)
Screenshot: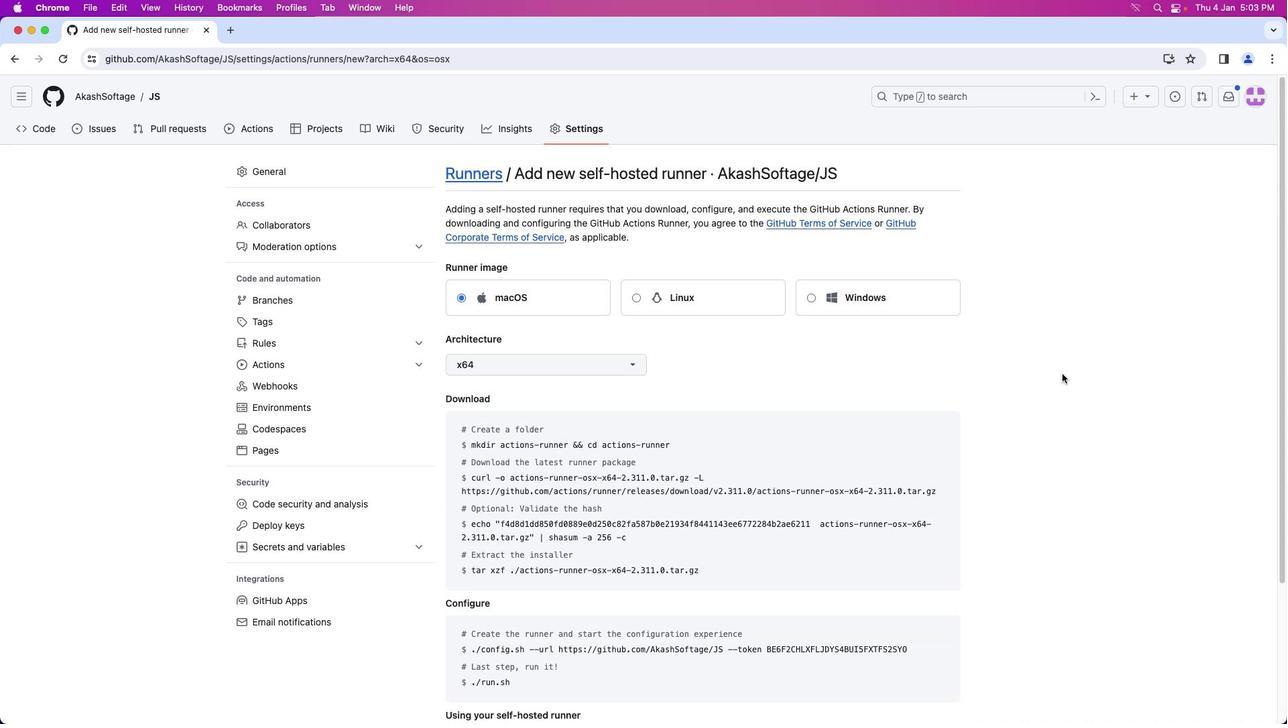 
